 Task: Create a task  Integrate website with a new live chat support software , assign it to team member softage.1@softage.net in the project ComplexBridge and update the status of the task to  Off Track , set the priority of the task to Medium
Action: Mouse moved to (245, 344)
Screenshot: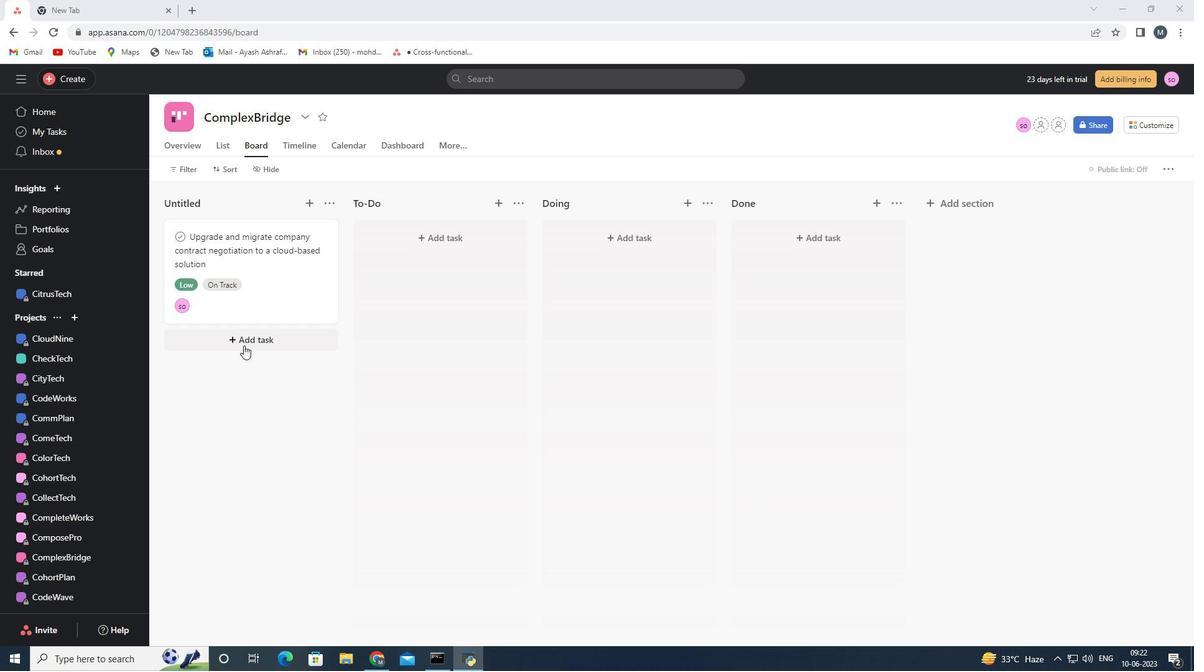 
Action: Mouse pressed left at (245, 344)
Screenshot: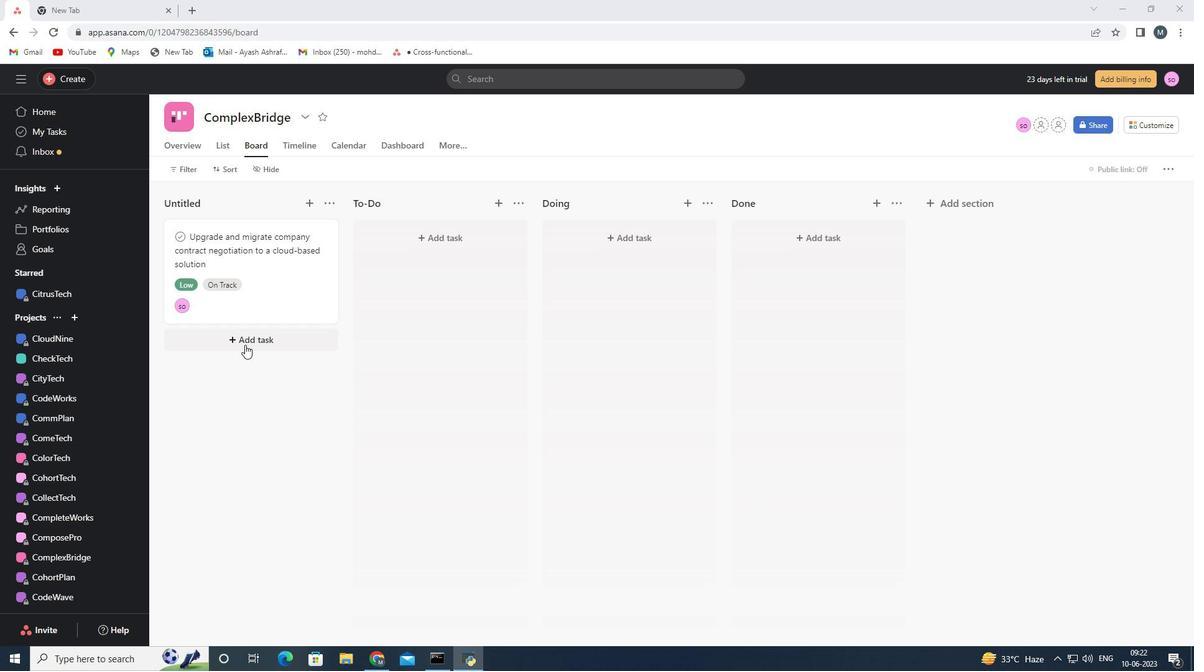 
Action: Mouse moved to (253, 345)
Screenshot: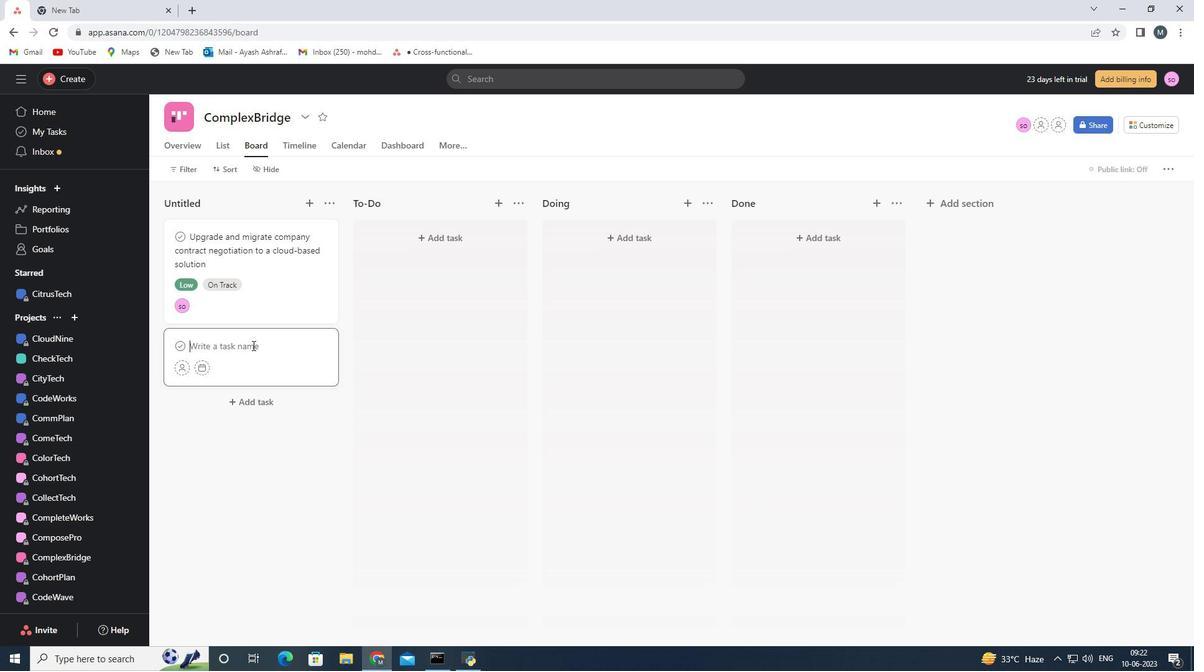 
Action: Mouse pressed left at (253, 345)
Screenshot: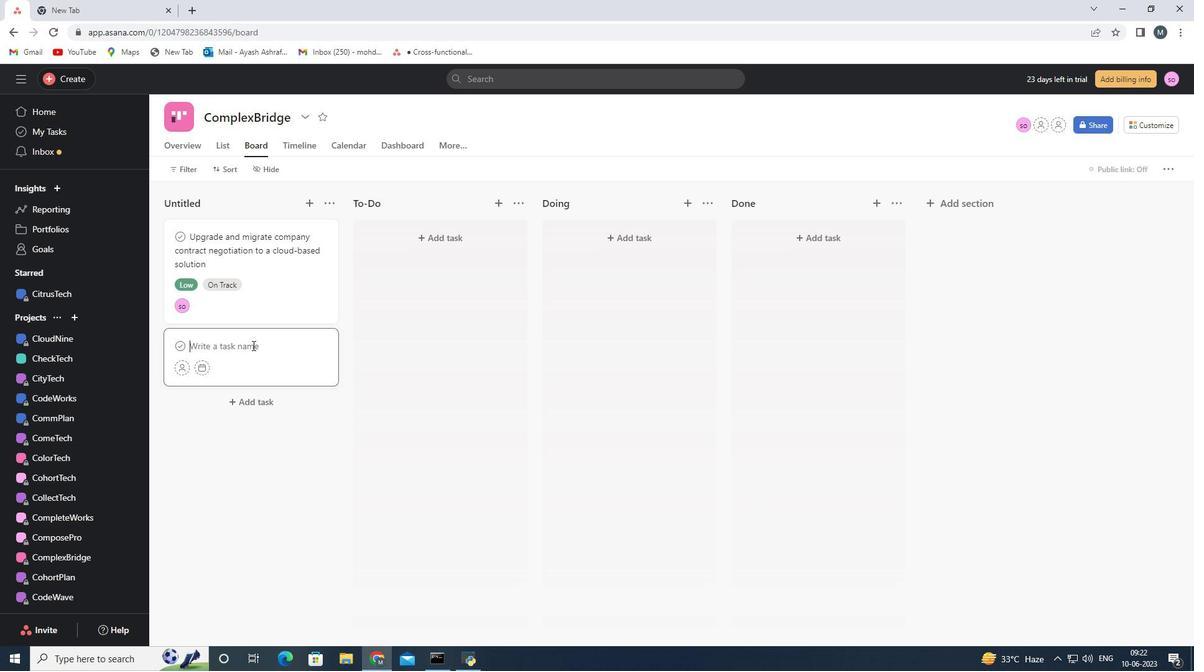 
Action: Key pressed <Key.shift>Integrate<Key.space>website<Key.space>with<Key.space>a<Key.space>new<Key.space>live<Key.space>chat<Key.space>support<Key.space>software<Key.space>
Screenshot: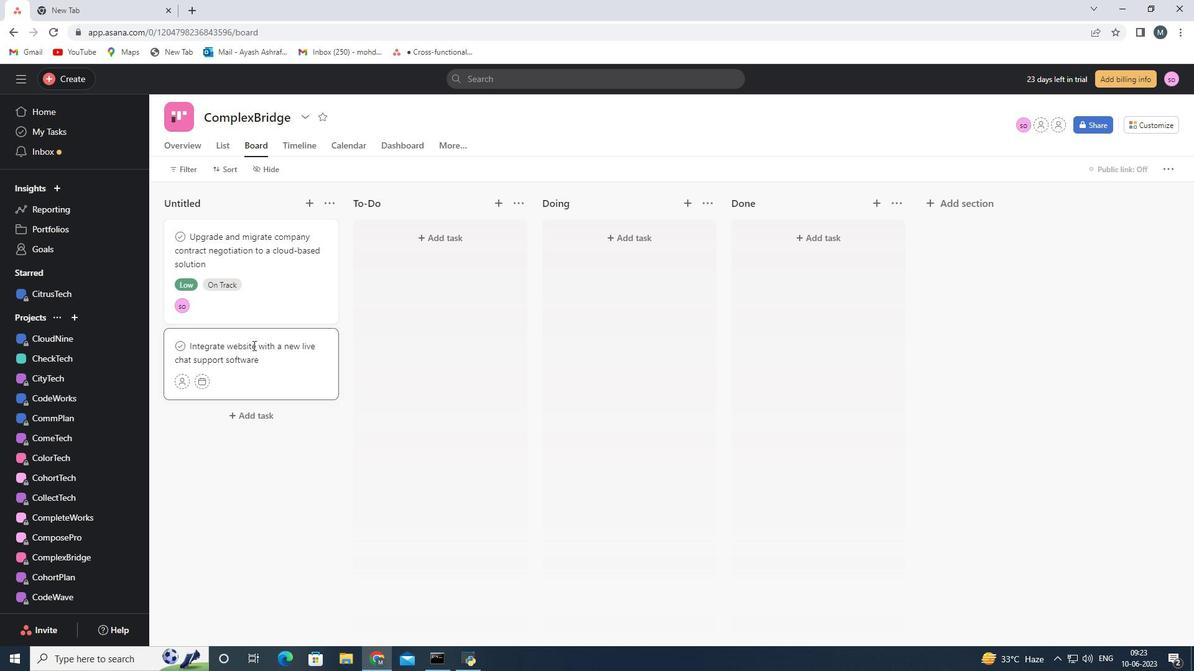 
Action: Mouse moved to (178, 380)
Screenshot: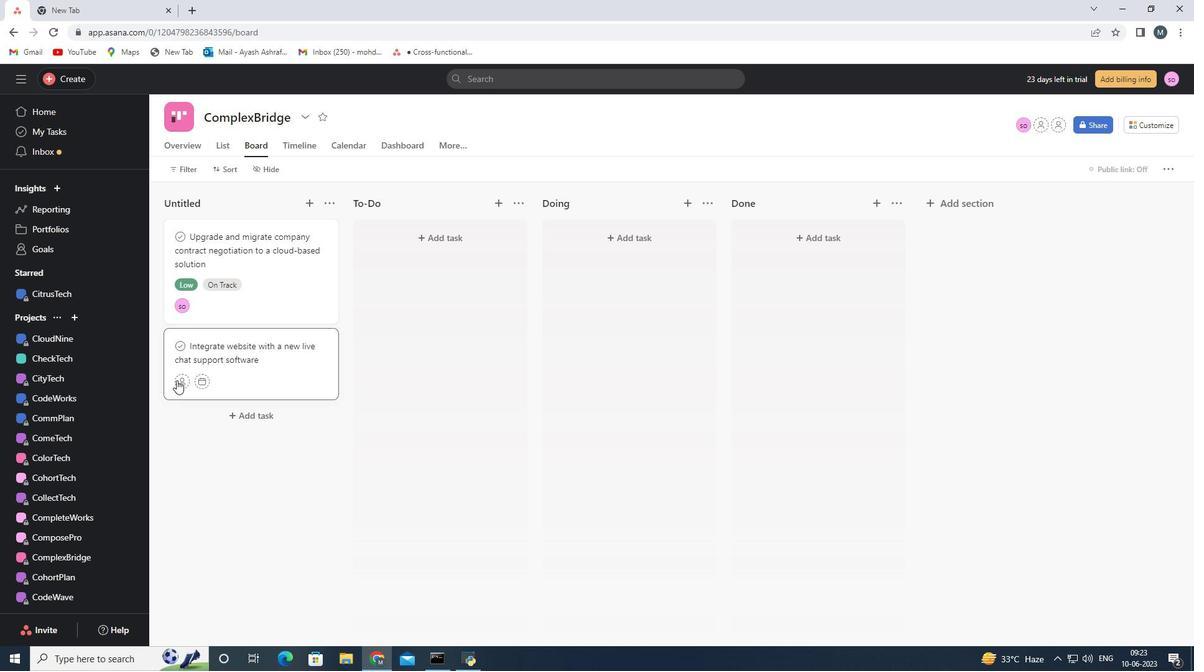 
Action: Mouse pressed left at (178, 380)
Screenshot: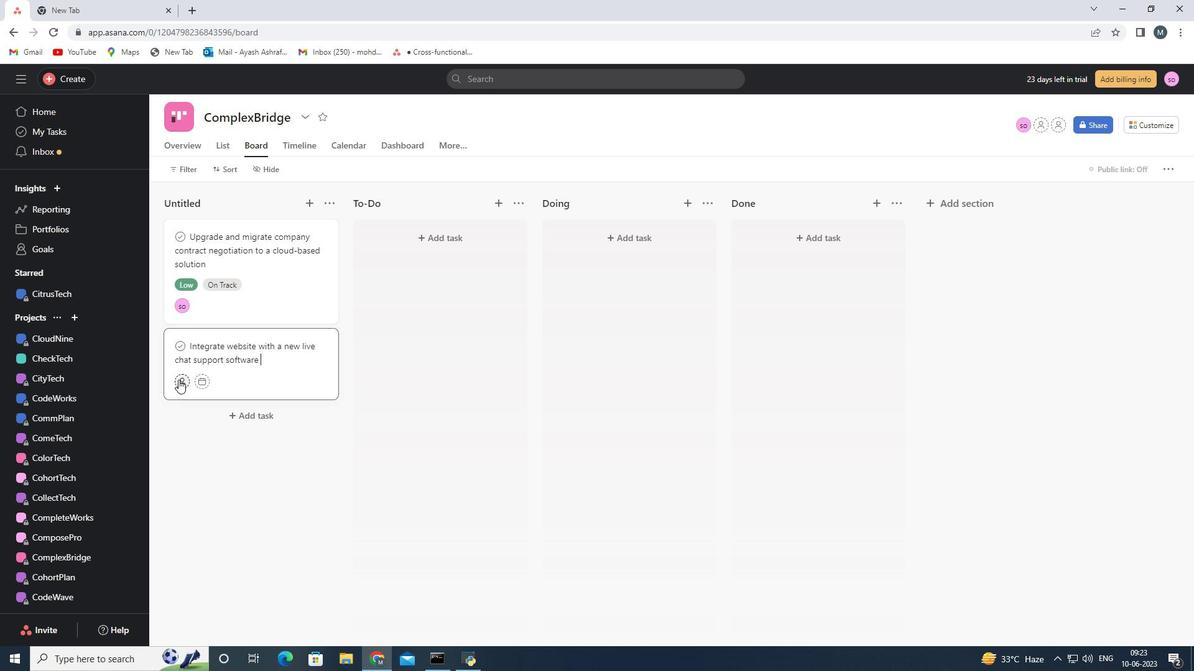 
Action: Mouse moved to (222, 433)
Screenshot: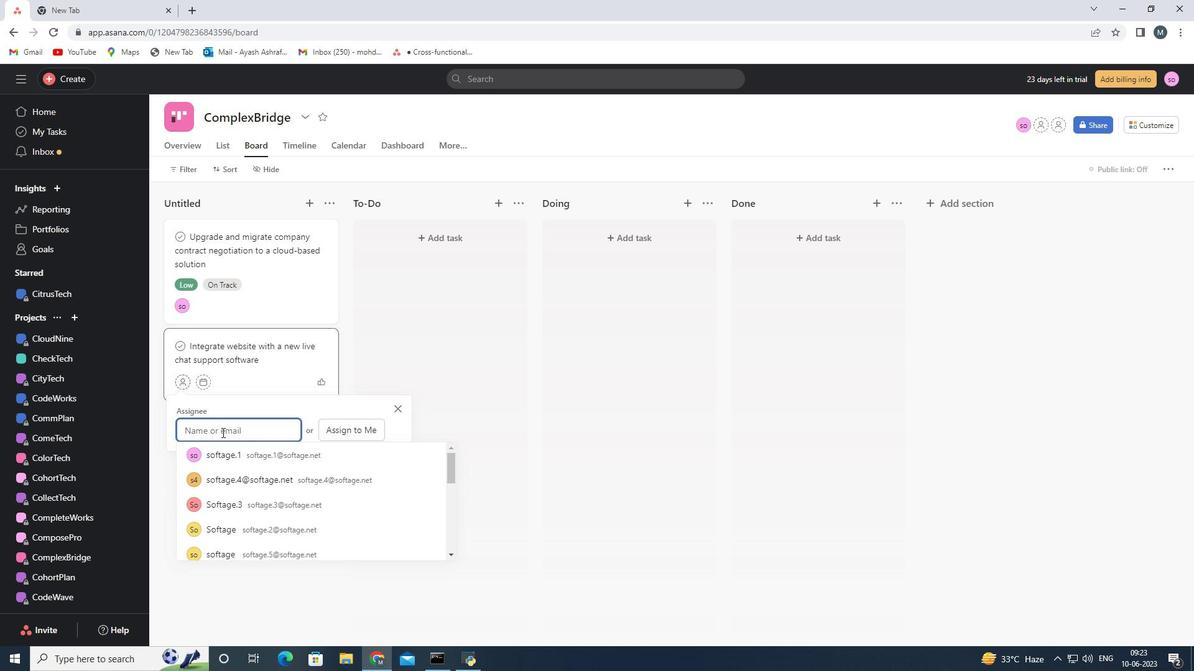 
Action: Mouse pressed left at (222, 433)
Screenshot: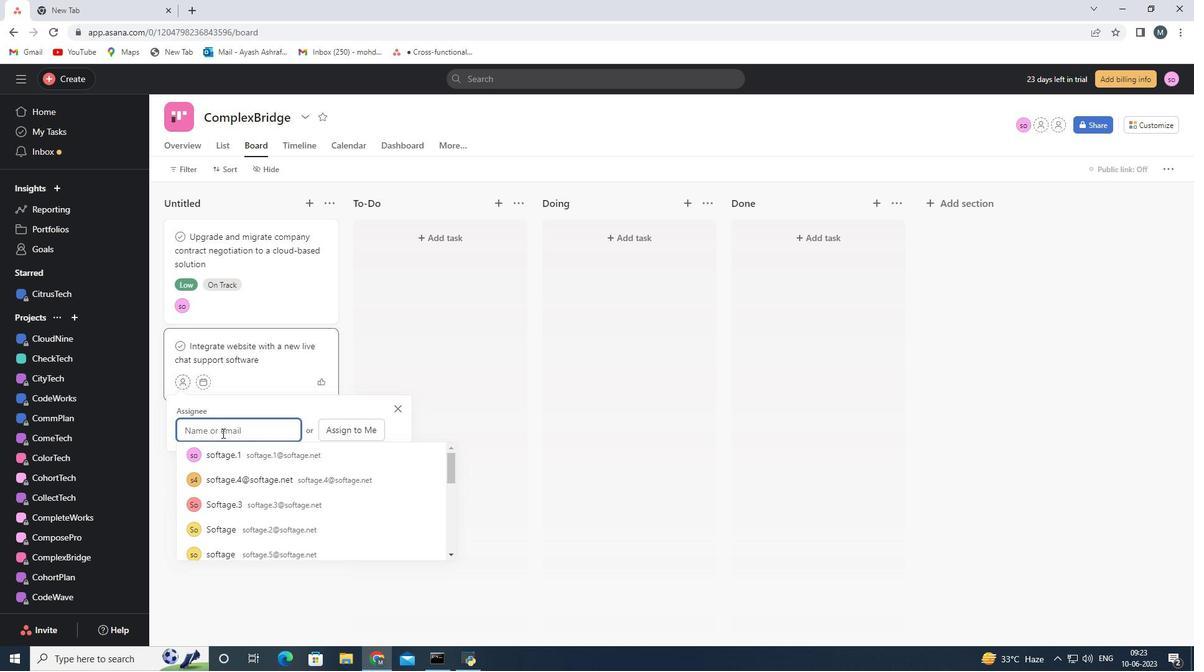 
Action: Mouse moved to (222, 433)
Screenshot: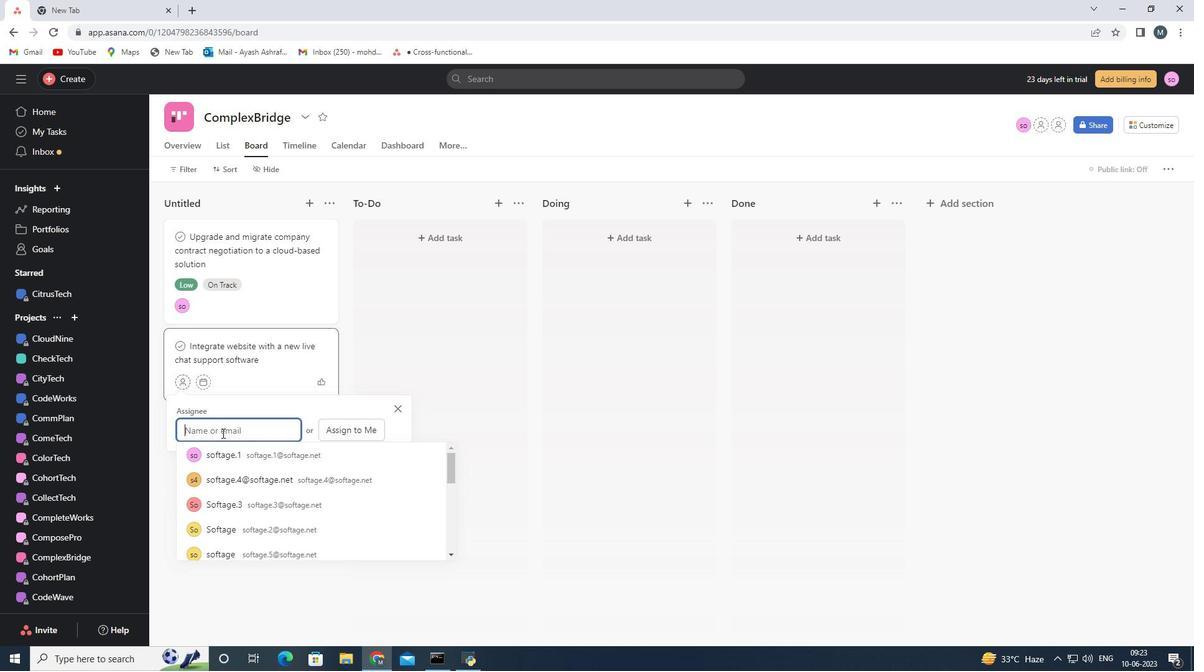 
Action: Key pressed softage.1<Key.shift><Key.shift>@softage.net
Screenshot: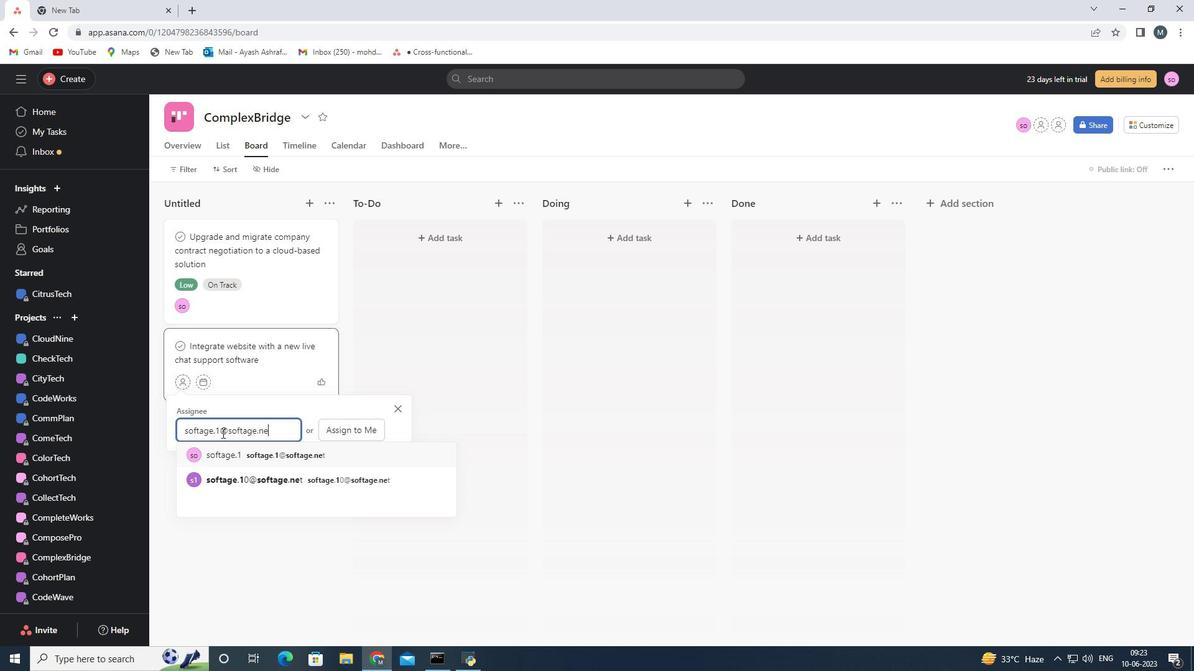 
Action: Mouse moved to (255, 478)
Screenshot: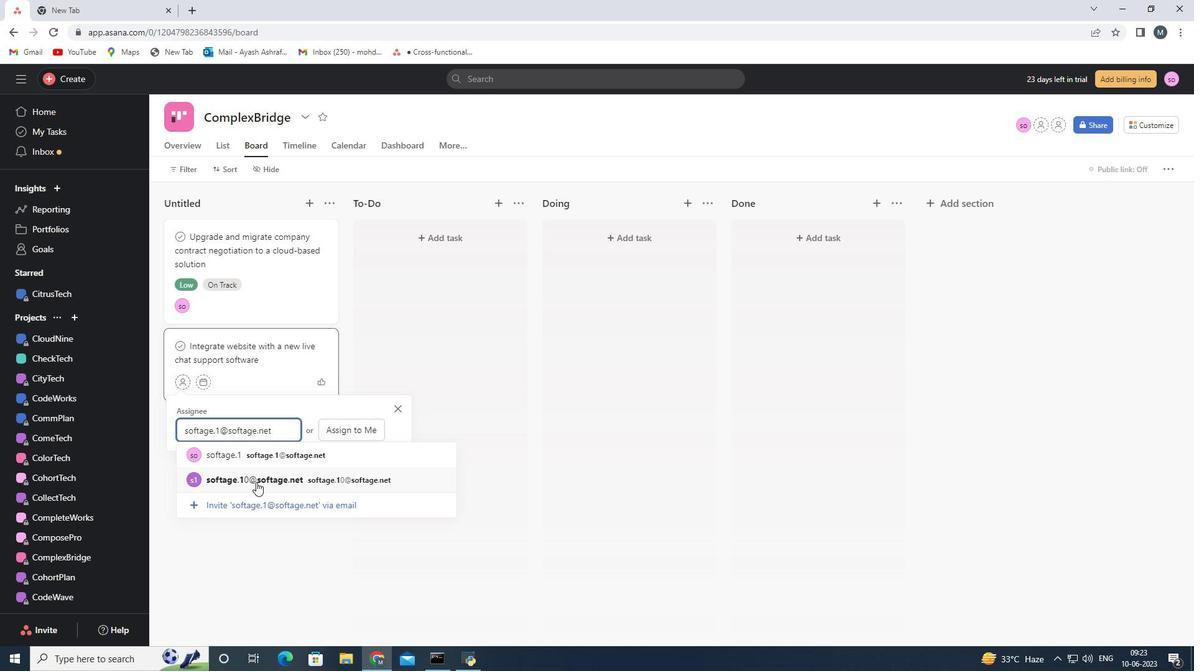 
Action: Mouse pressed left at (255, 478)
Screenshot: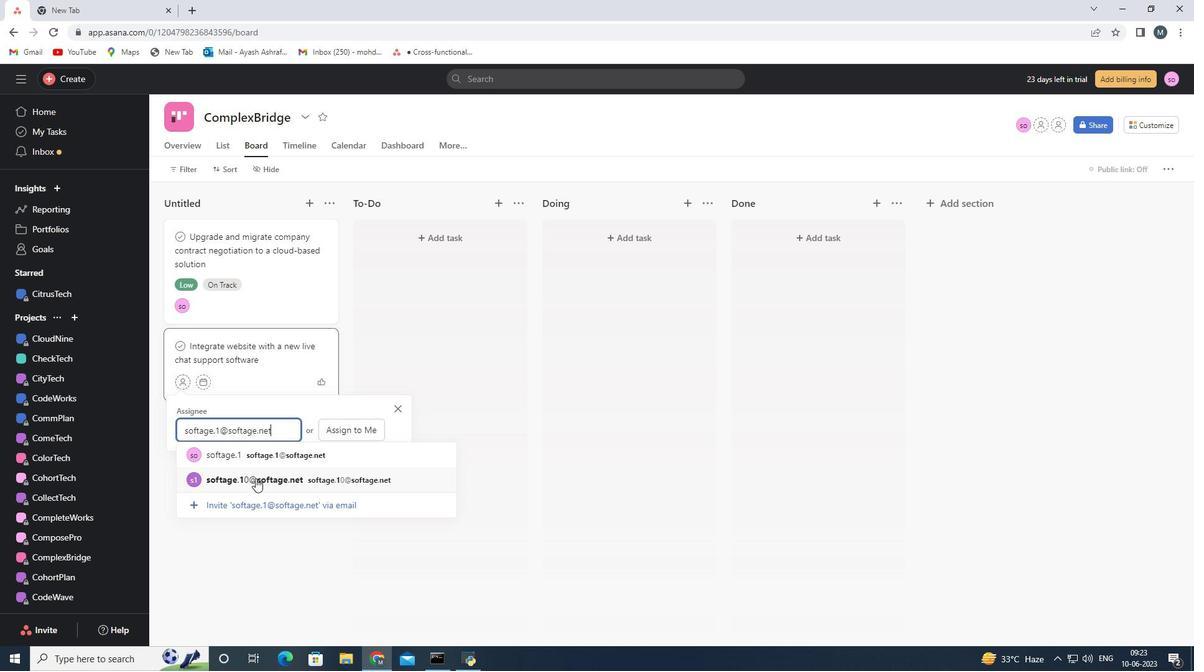
Action: Mouse moved to (271, 358)
Screenshot: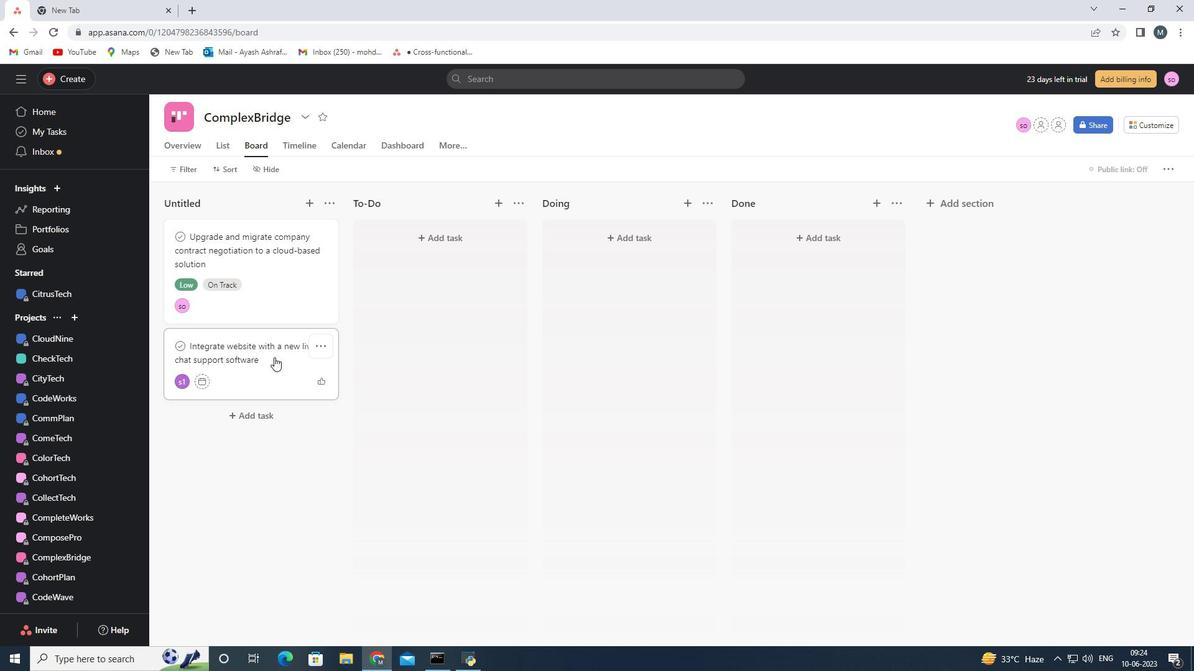 
Action: Mouse pressed left at (271, 358)
Screenshot: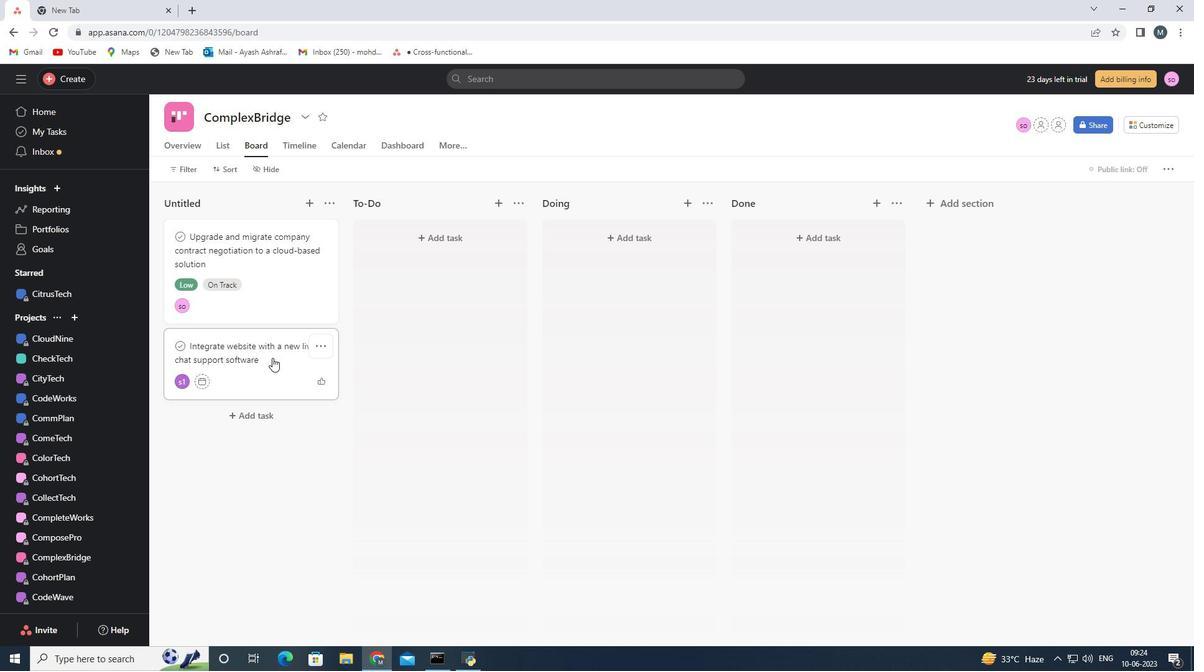 
Action: Mouse moved to (901, 386)
Screenshot: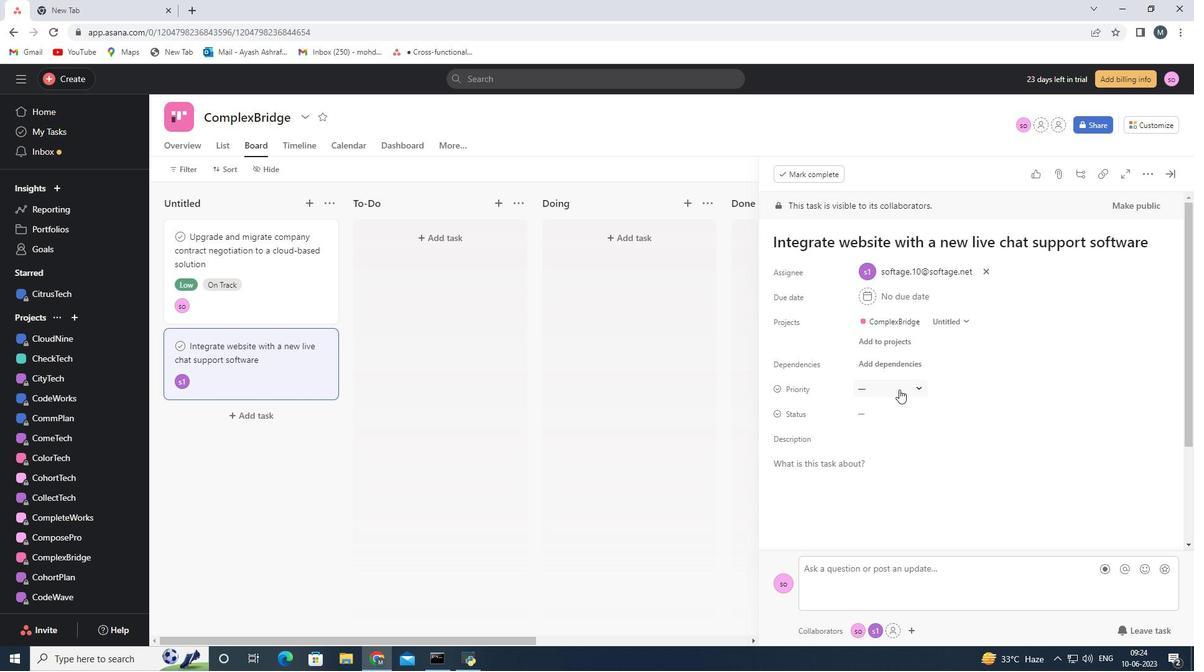
Action: Mouse pressed left at (901, 386)
Screenshot: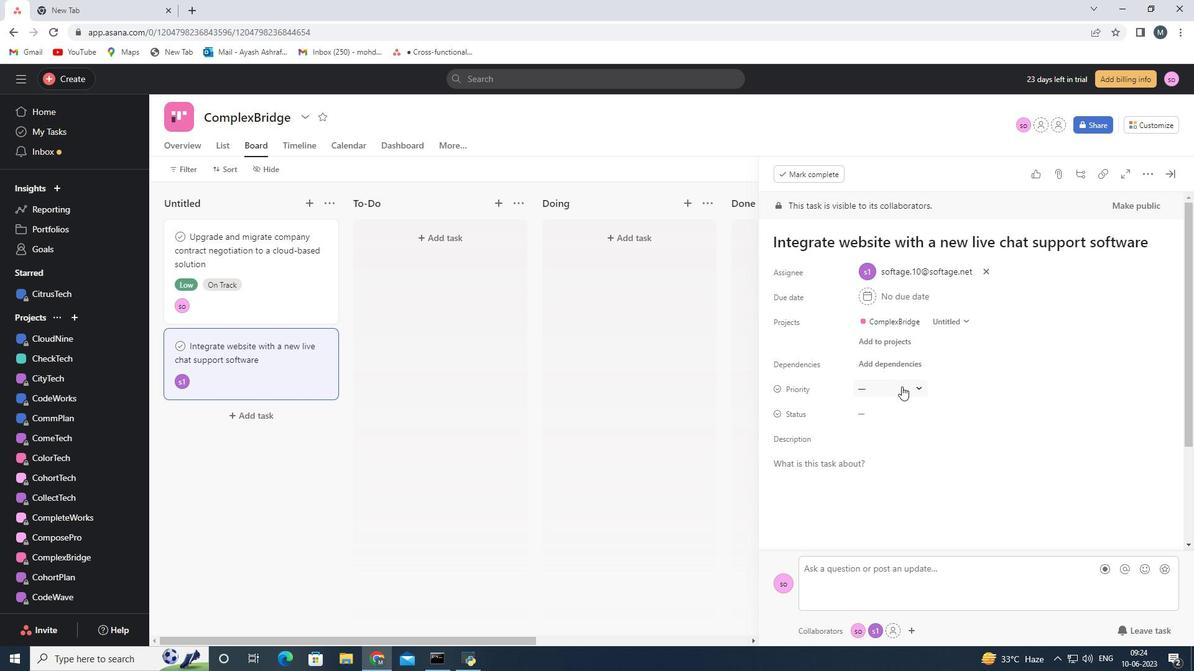 
Action: Mouse moved to (895, 455)
Screenshot: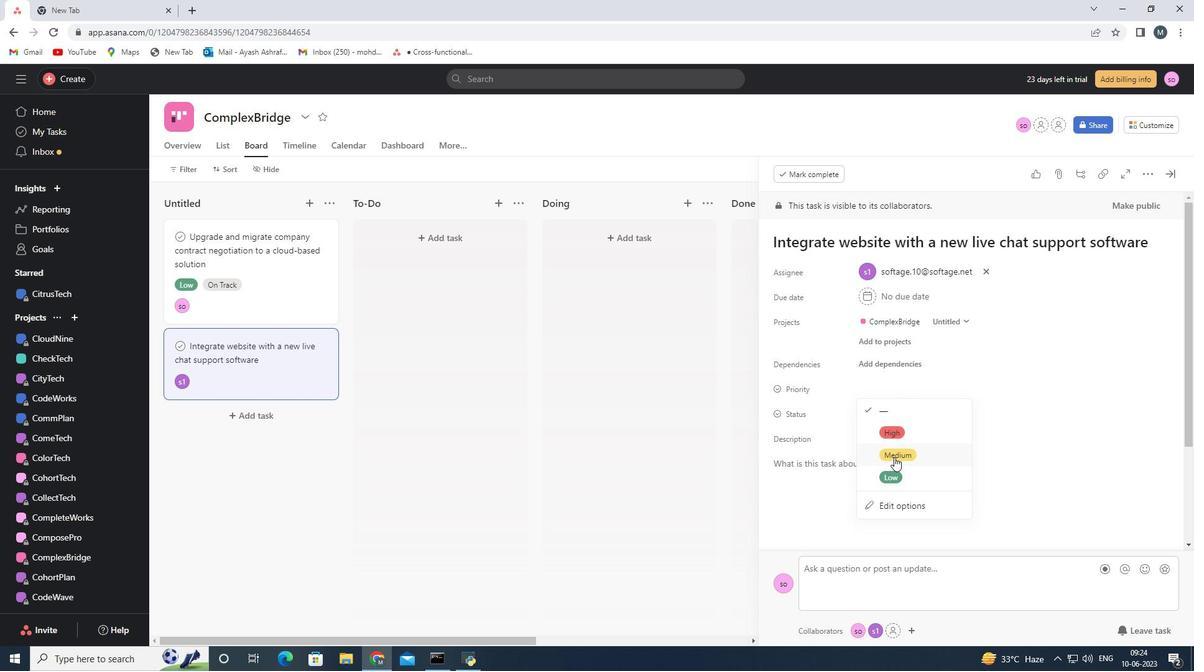 
Action: Mouse pressed left at (895, 455)
Screenshot: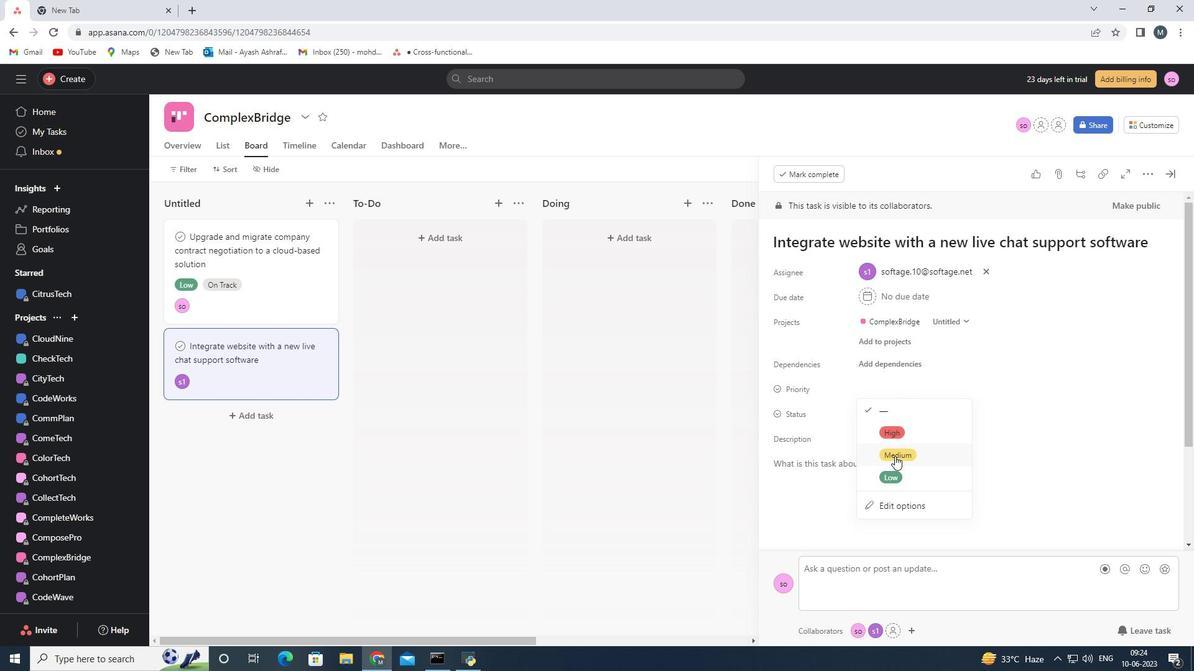 
Action: Mouse moved to (876, 413)
Screenshot: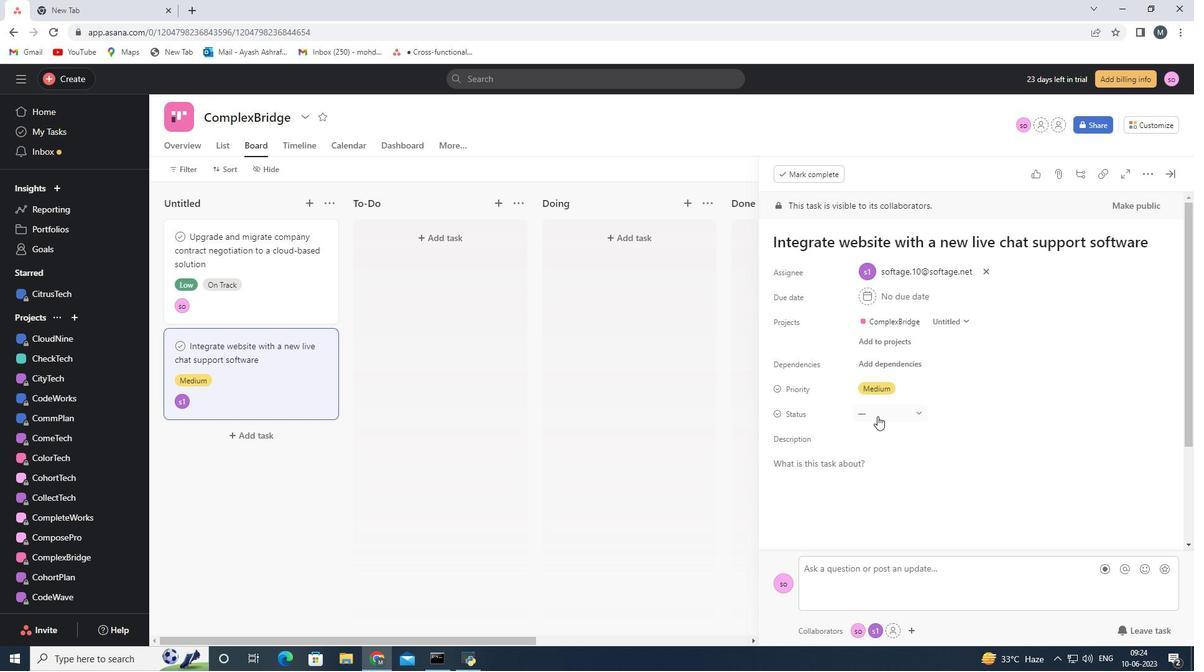 
Action: Mouse pressed left at (876, 413)
Screenshot: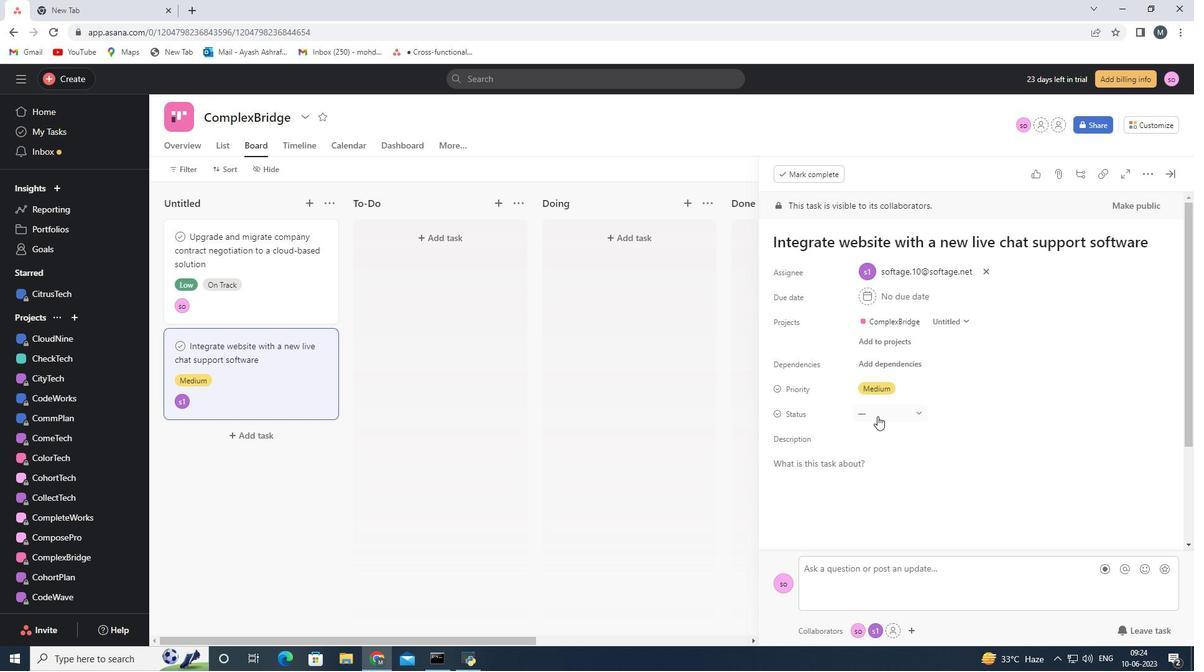 
Action: Mouse moved to (899, 481)
Screenshot: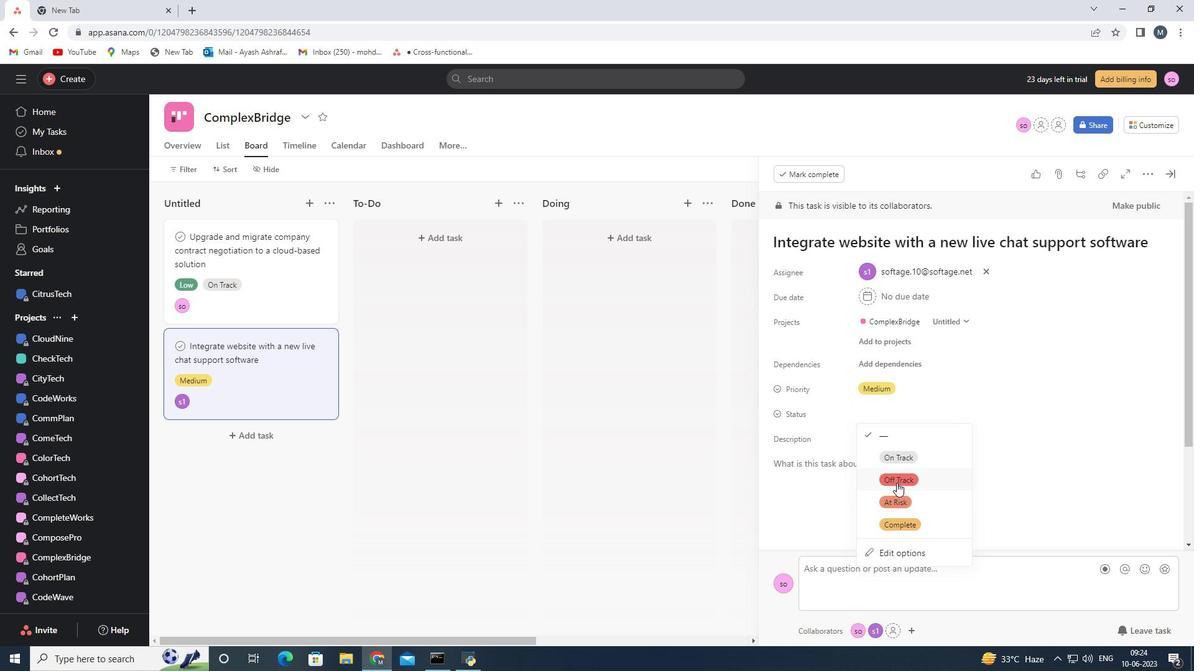 
Action: Mouse pressed left at (899, 481)
Screenshot: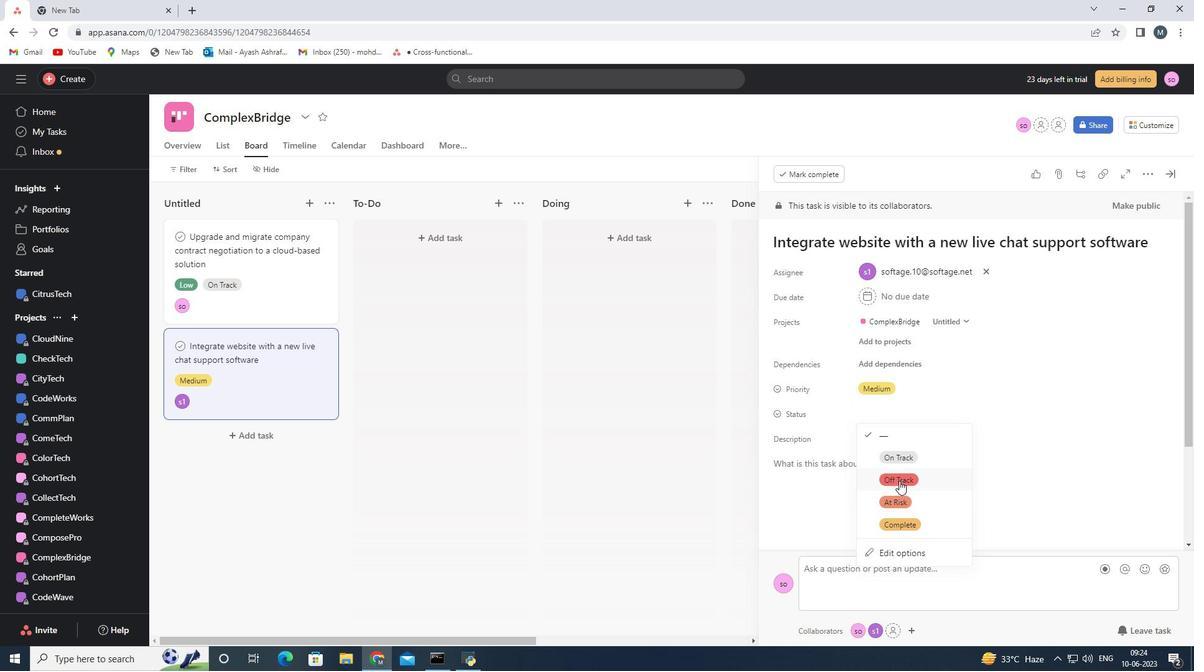 
Action: Mouse moved to (636, 443)
Screenshot: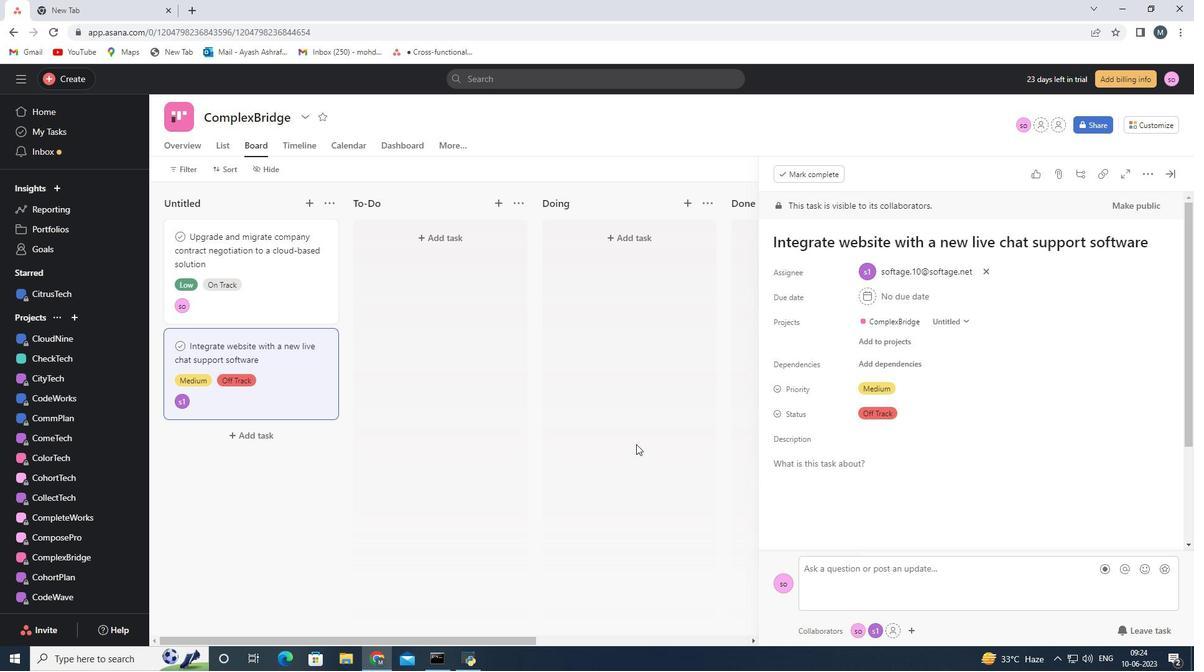 
